 Task: Create a sub task System Test and UAT for the task  Improve website accessibility for users with visual impairments in the project TradeWorks , assign it to team member softage.10@softage.net and update the status of the sub task to  At Risk , set the priority of the sub task to Medium.
Action: Mouse moved to (60, 392)
Screenshot: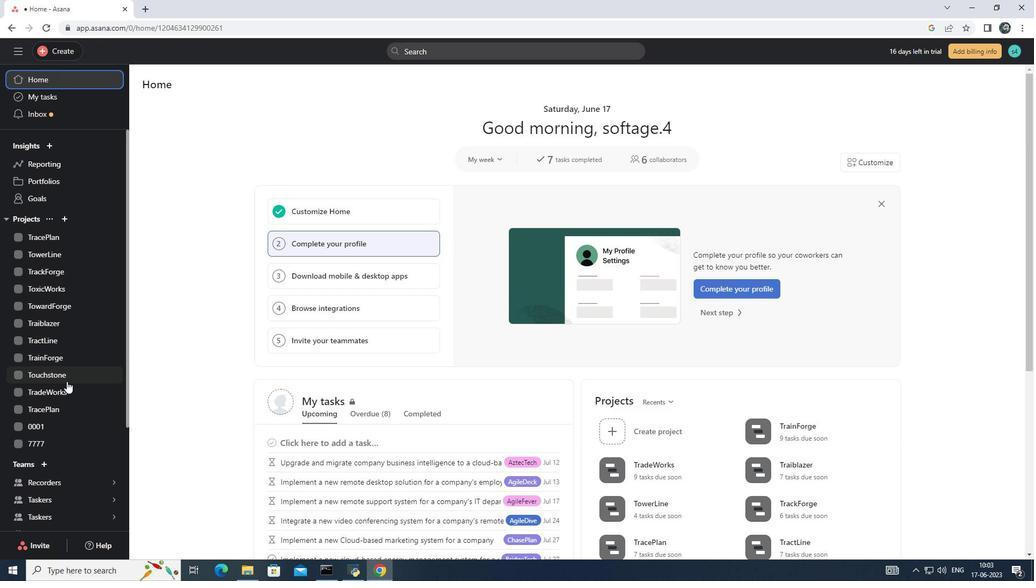 
Action: Mouse pressed left at (60, 392)
Screenshot: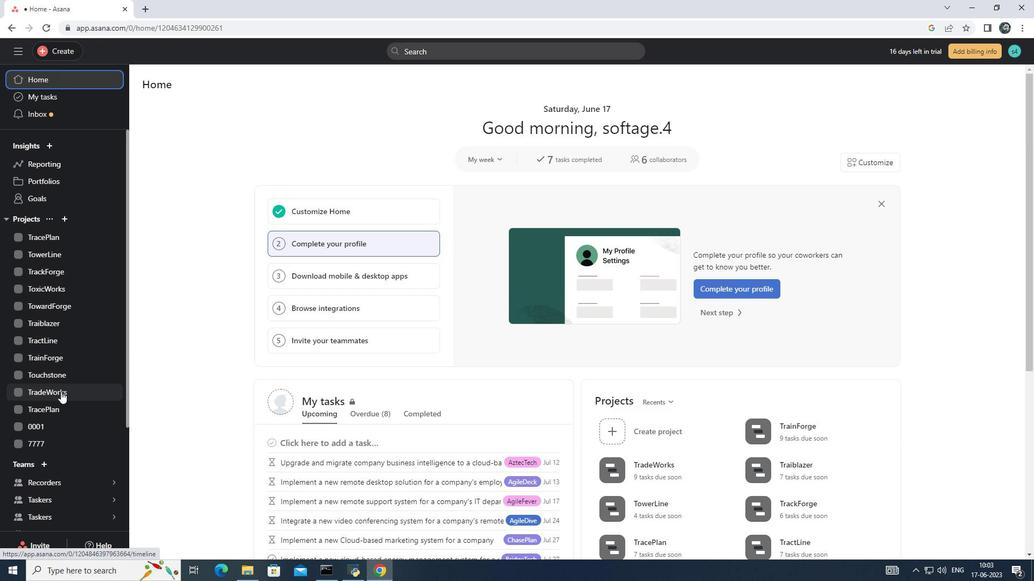 
Action: Mouse moved to (432, 255)
Screenshot: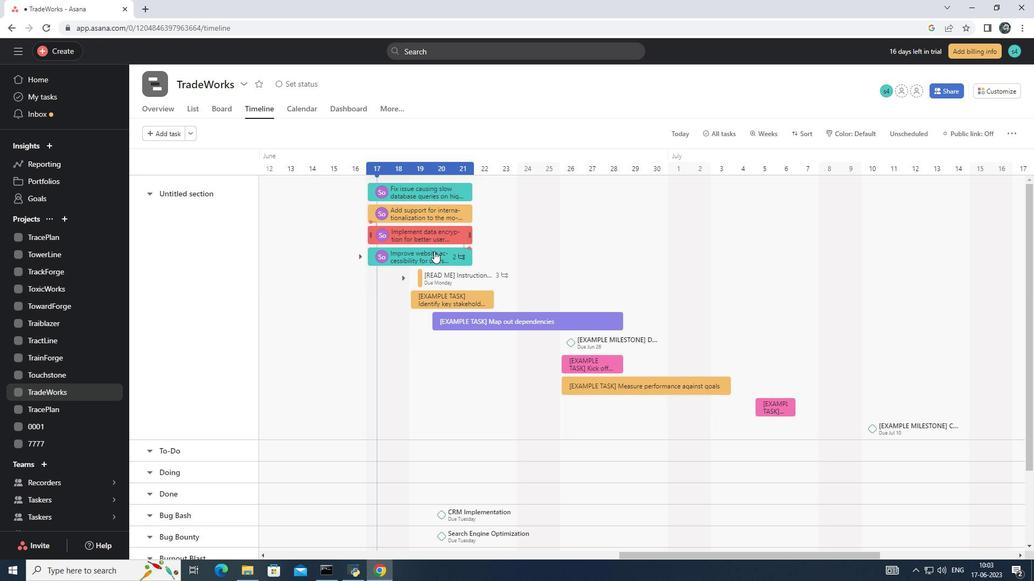 
Action: Mouse pressed left at (432, 255)
Screenshot: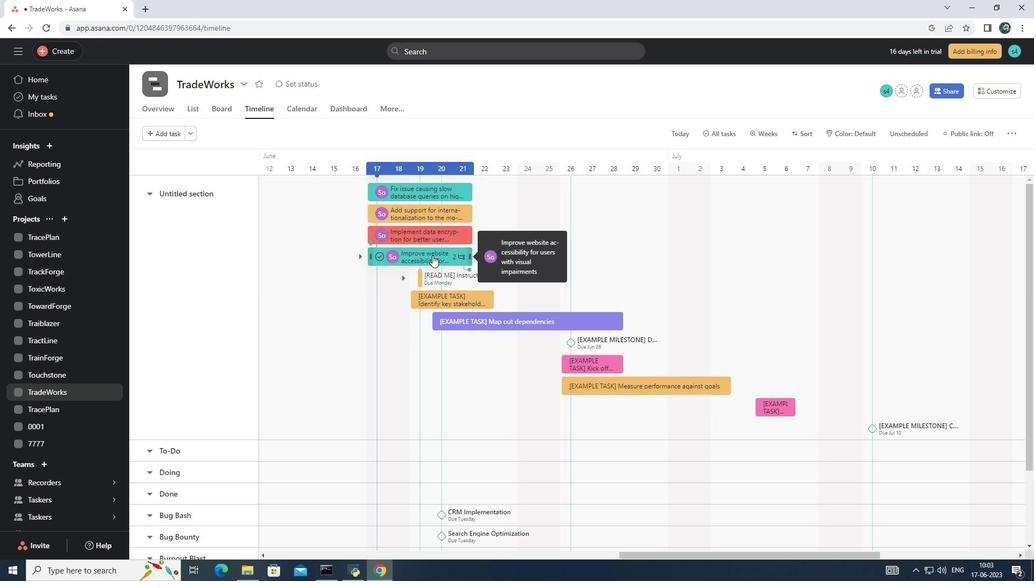 
Action: Mouse moved to (830, 399)
Screenshot: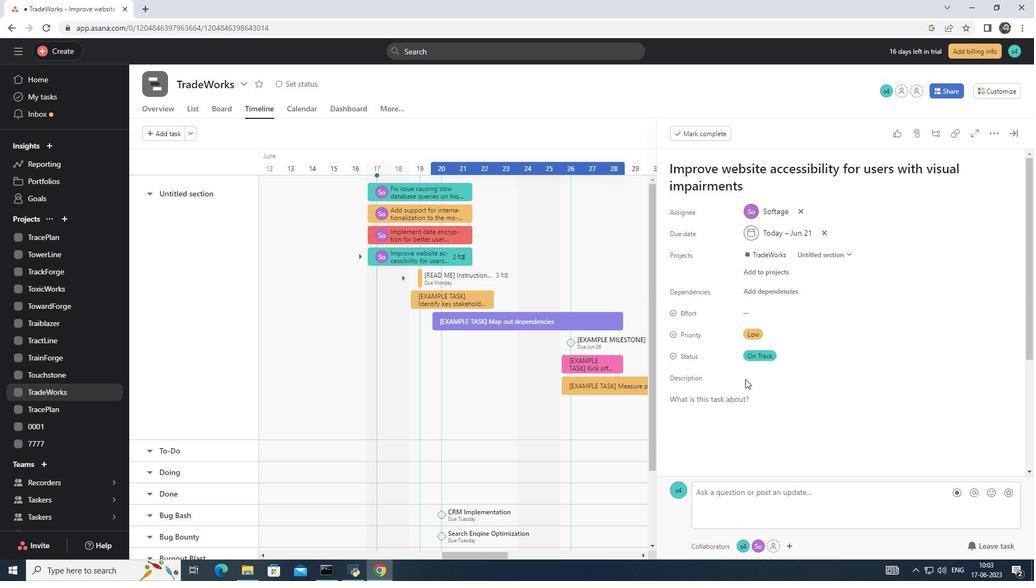 
Action: Mouse scrolled (830, 398) with delta (0, 0)
Screenshot: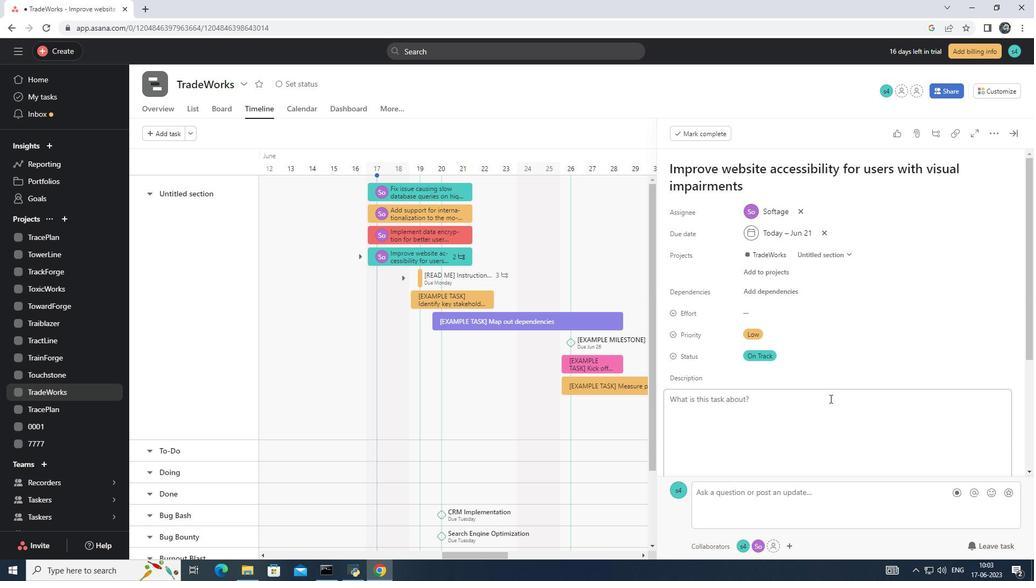 
Action: Mouse scrolled (830, 398) with delta (0, 0)
Screenshot: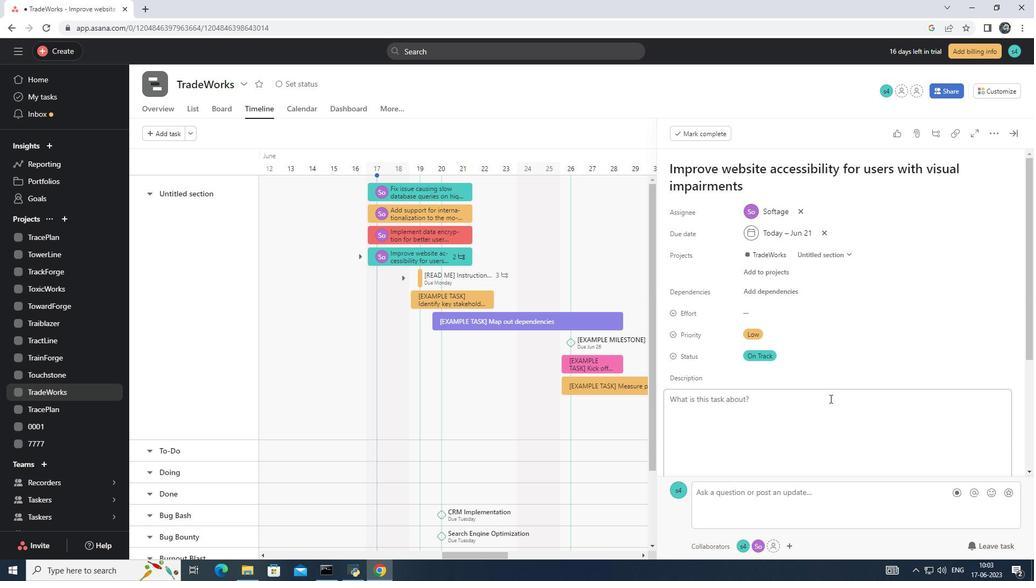 
Action: Mouse scrolled (830, 398) with delta (0, 0)
Screenshot: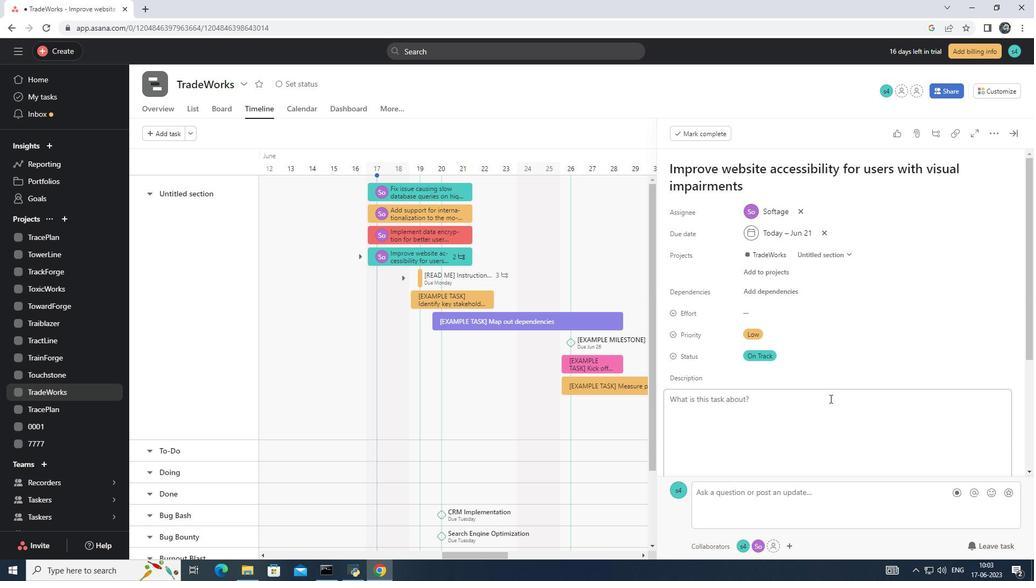 
Action: Mouse moved to (698, 402)
Screenshot: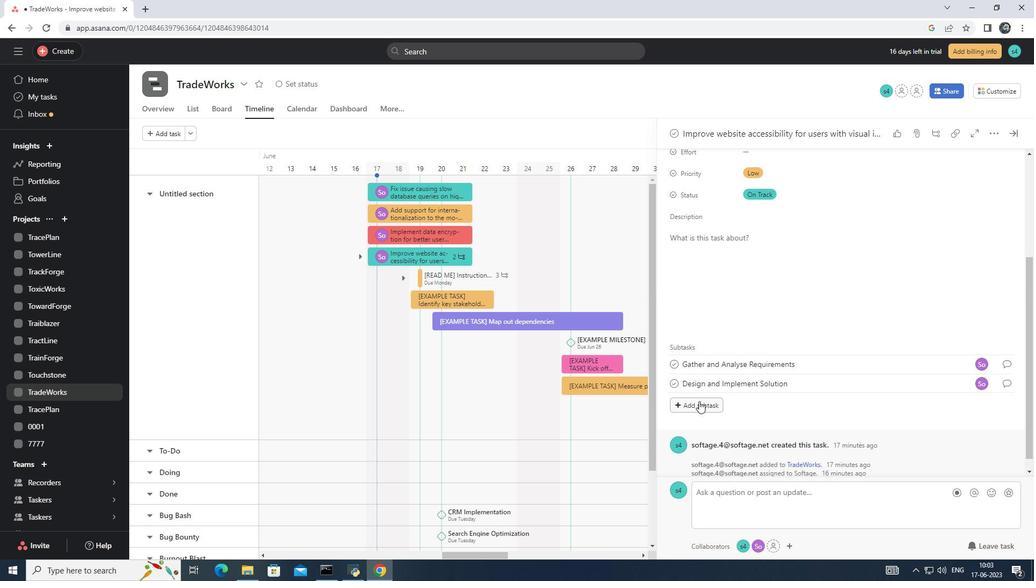 
Action: Mouse pressed left at (698, 402)
Screenshot: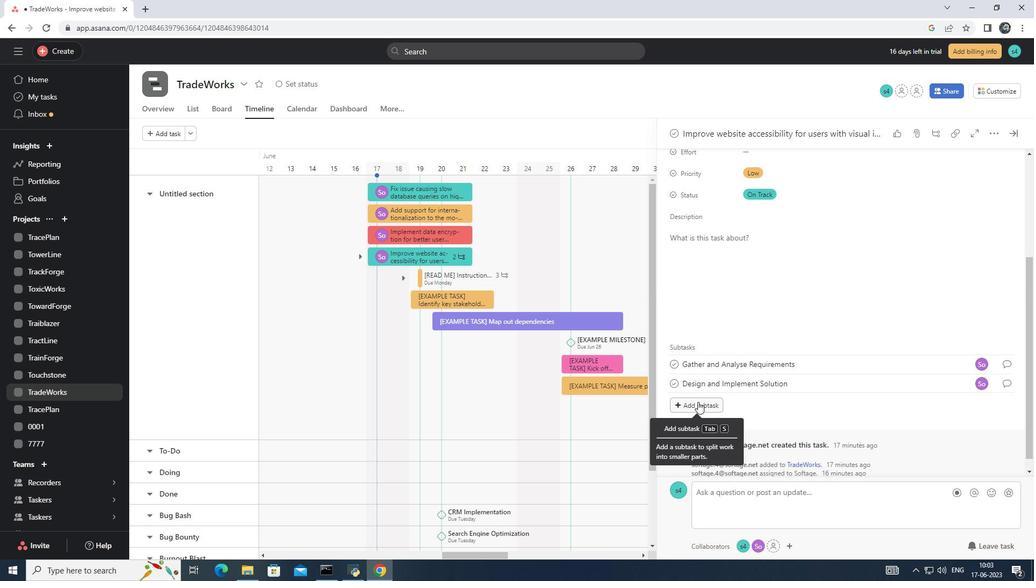 
Action: Mouse moved to (706, 386)
Screenshot: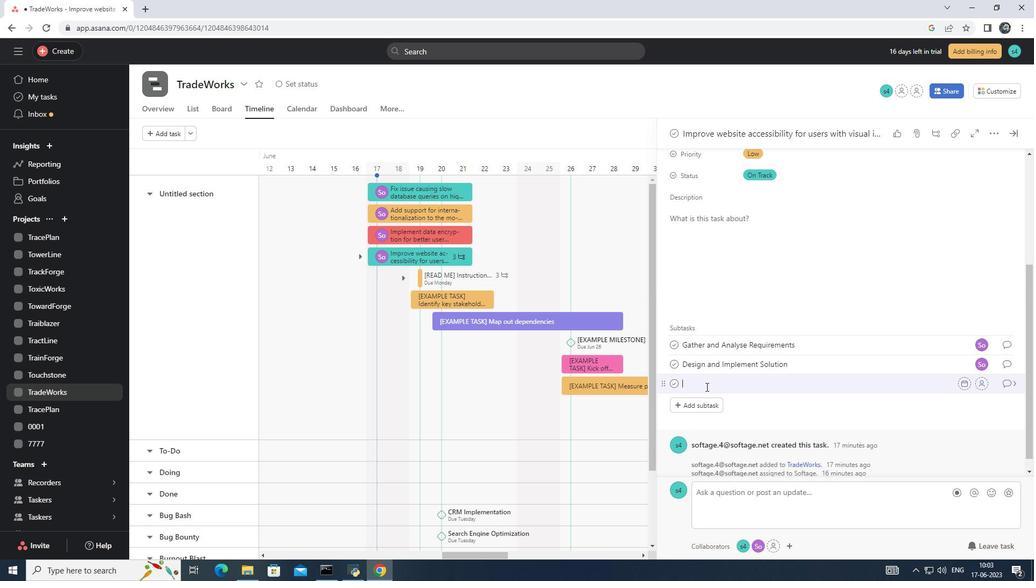 
Action: Key pressed <Key.shift>System<Key.space><Key.shift>Test<Key.space>and<Key.space><Key.shift>UAT
Screenshot: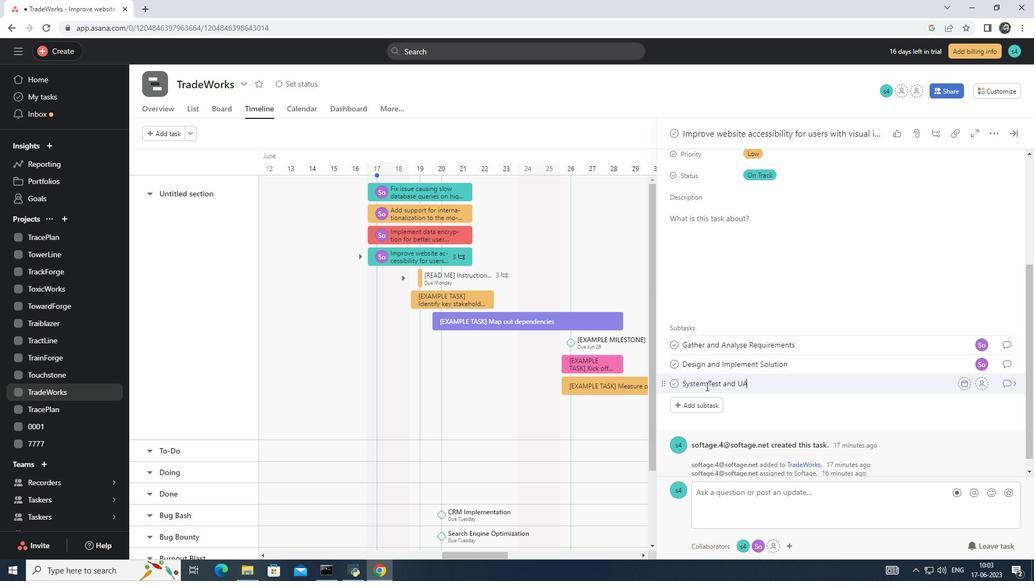 
Action: Mouse moved to (982, 385)
Screenshot: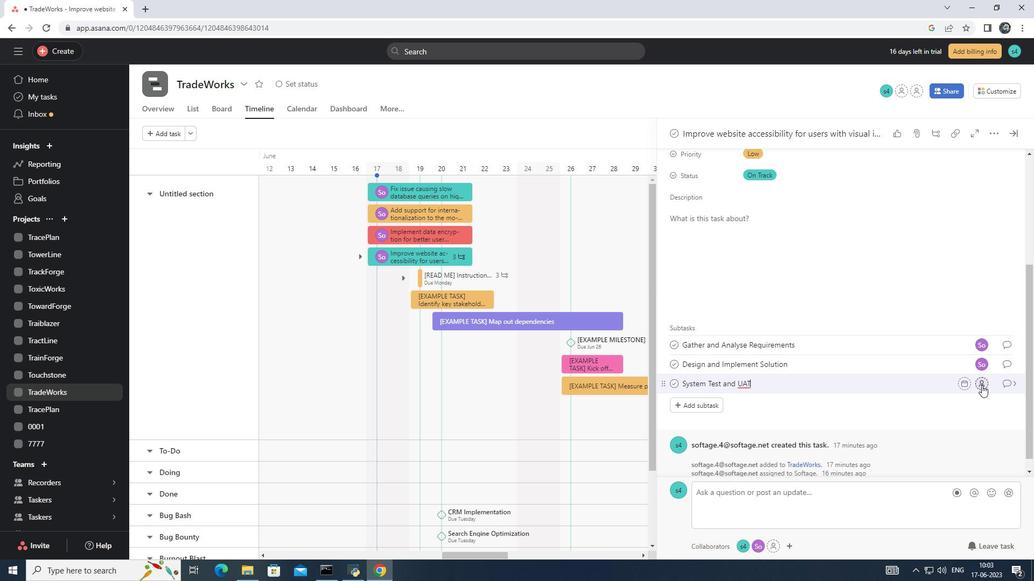 
Action: Mouse pressed left at (982, 385)
Screenshot: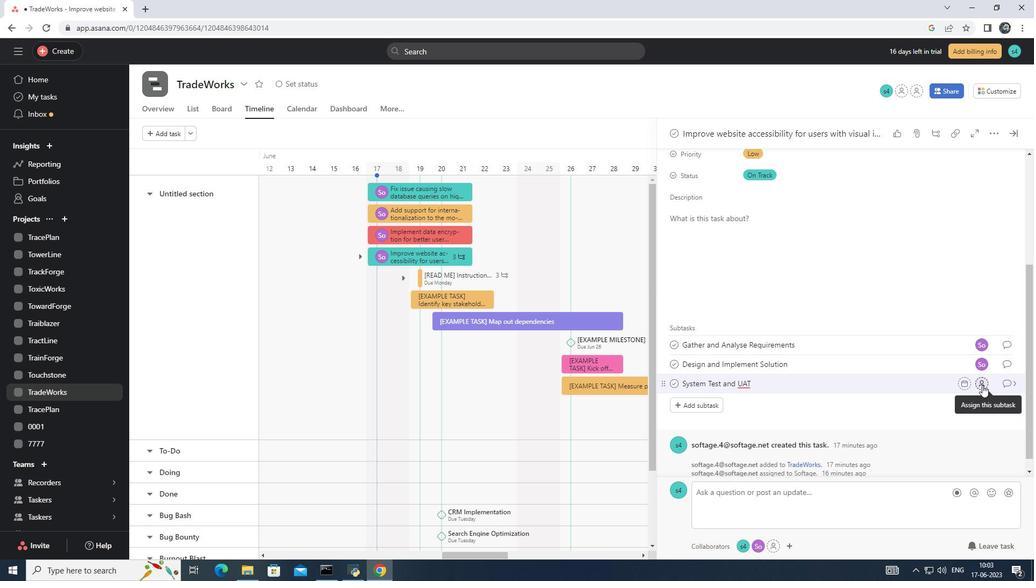 
Action: Mouse moved to (839, 430)
Screenshot: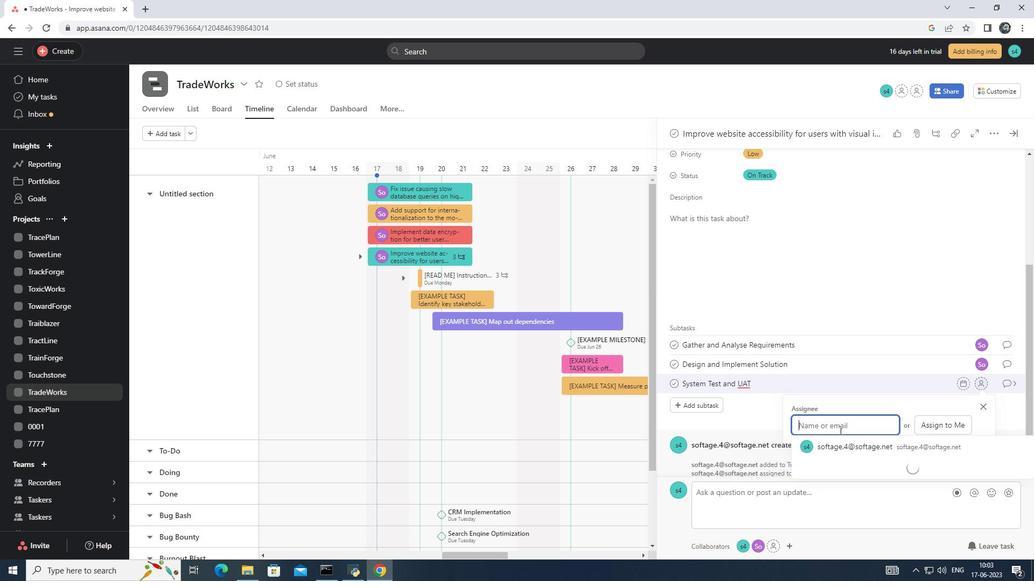 
Action: Key pressed softage.10<Key.enter>
Screenshot: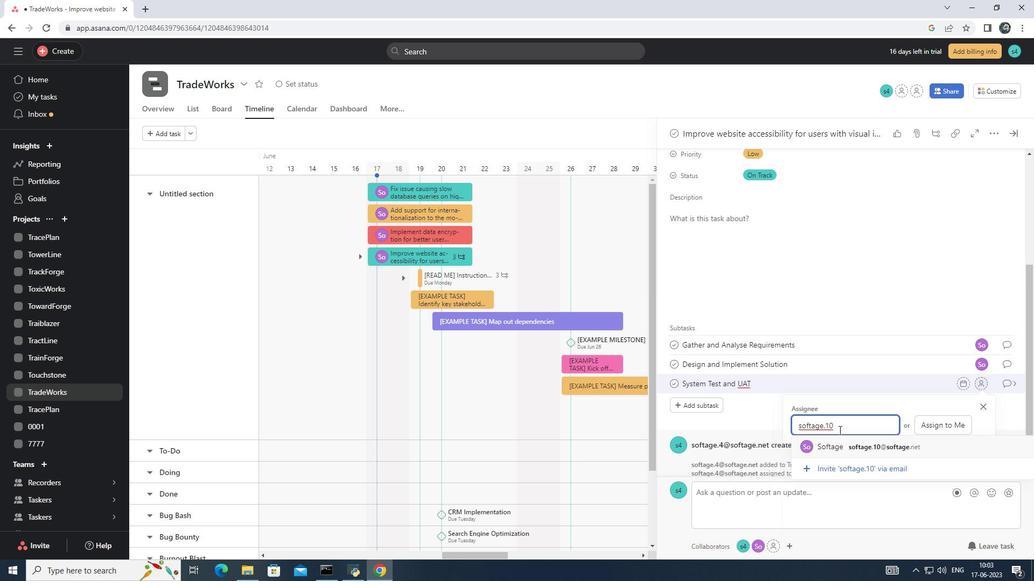 
Action: Mouse moved to (1012, 384)
Screenshot: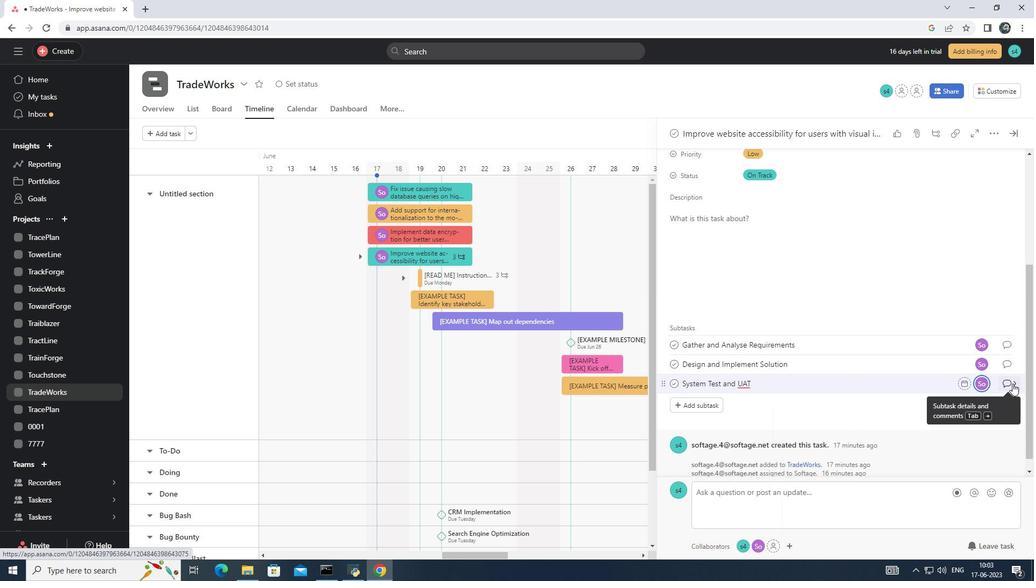 
Action: Mouse pressed left at (1012, 384)
Screenshot: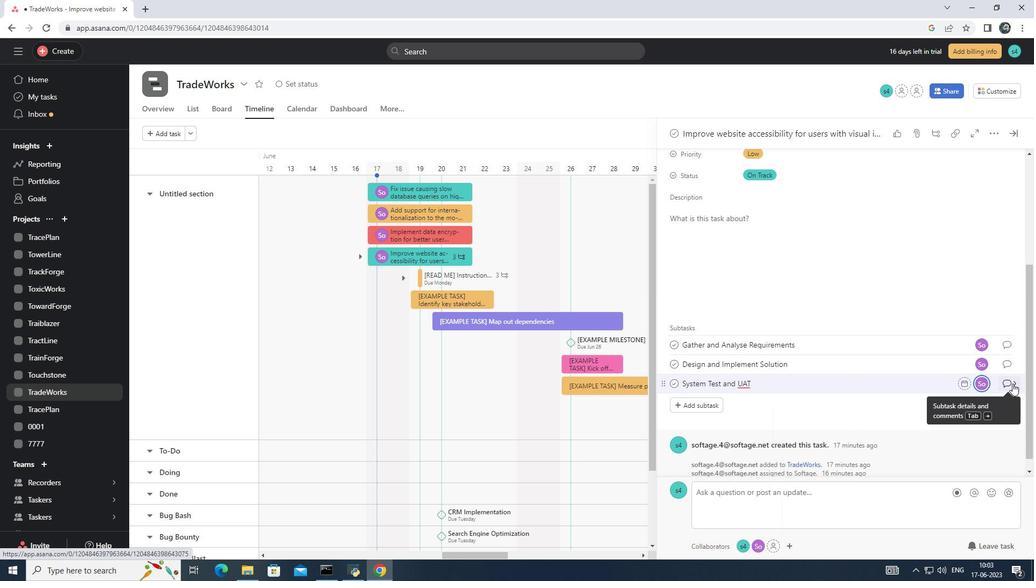 
Action: Mouse moved to (715, 286)
Screenshot: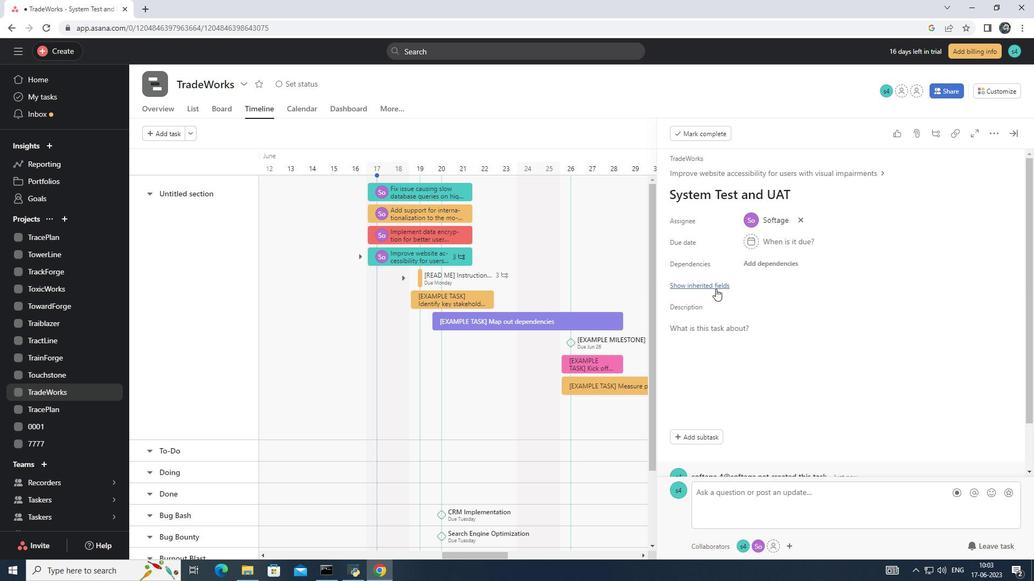 
Action: Mouse pressed left at (715, 286)
Screenshot: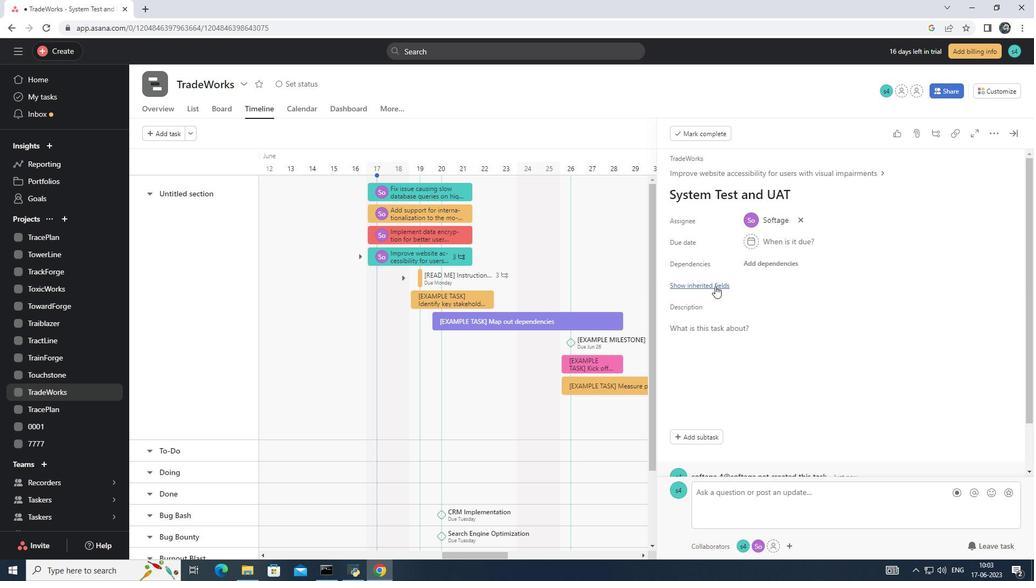 
Action: Mouse moved to (796, 349)
Screenshot: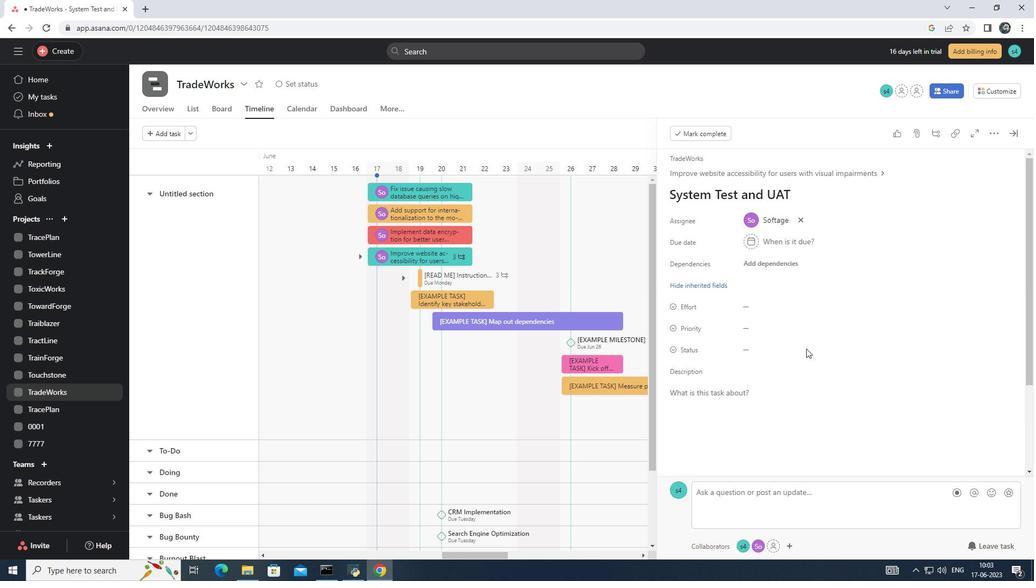 
Action: Mouse pressed left at (796, 349)
Screenshot: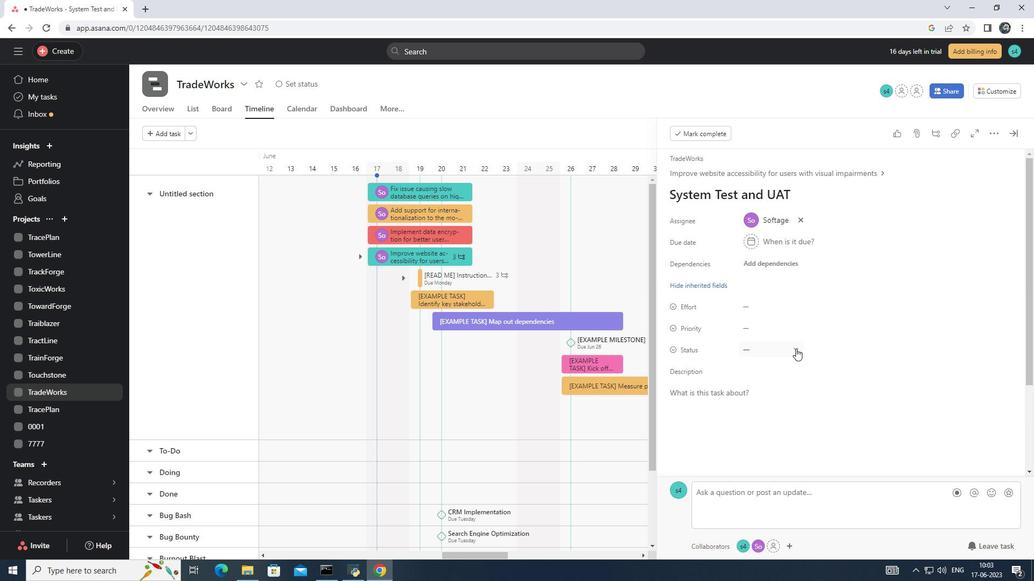 
Action: Mouse moved to (792, 401)
Screenshot: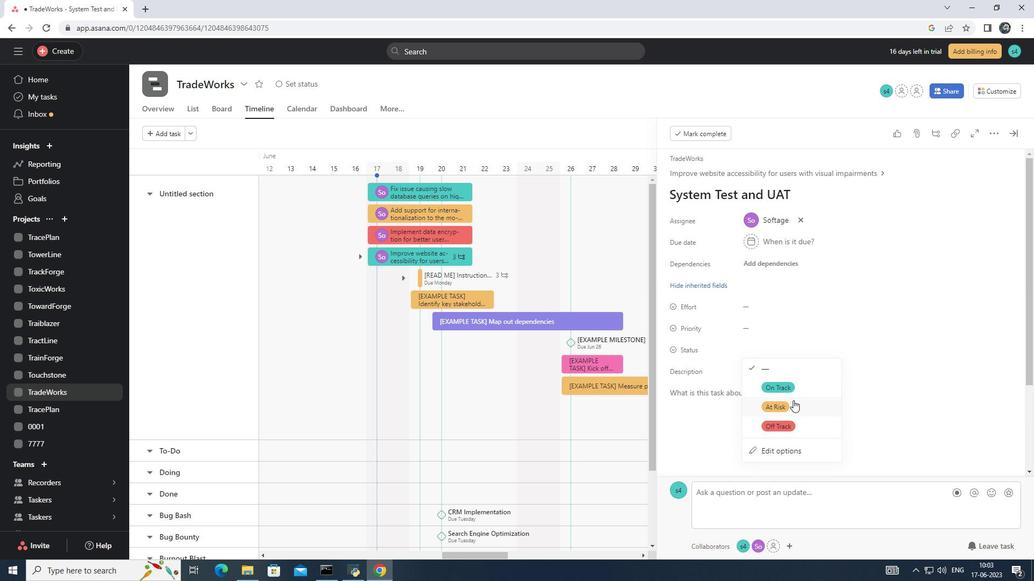 
Action: Mouse pressed left at (792, 401)
Screenshot: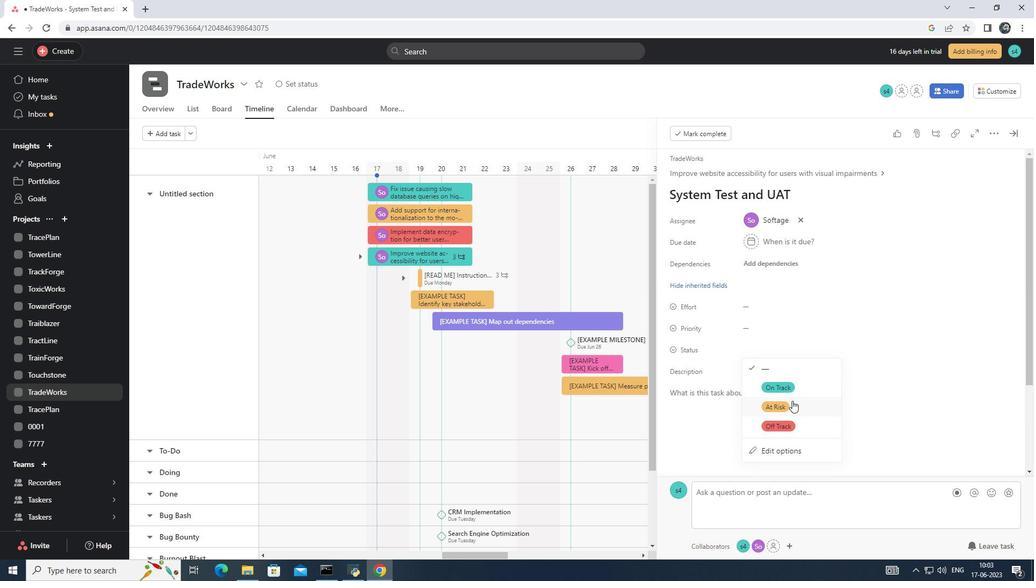 
Action: Mouse moved to (783, 329)
Screenshot: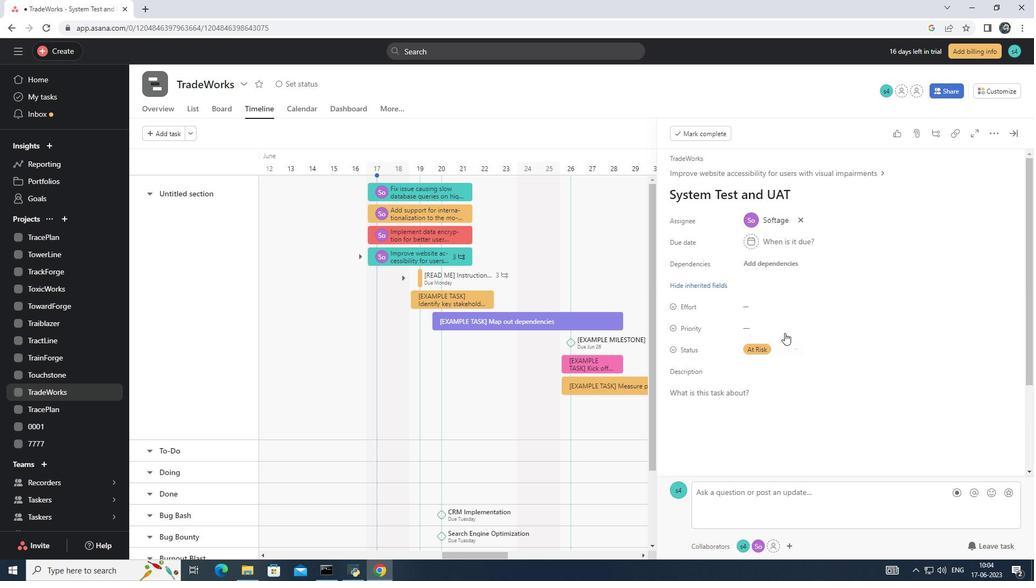 
Action: Mouse pressed left at (783, 329)
Screenshot: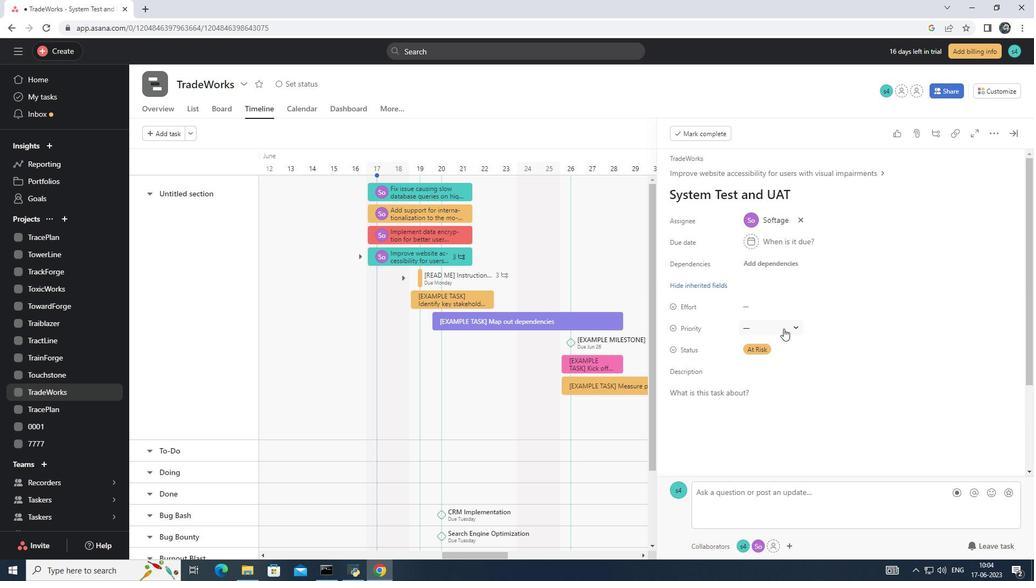 
Action: Mouse moved to (793, 386)
Screenshot: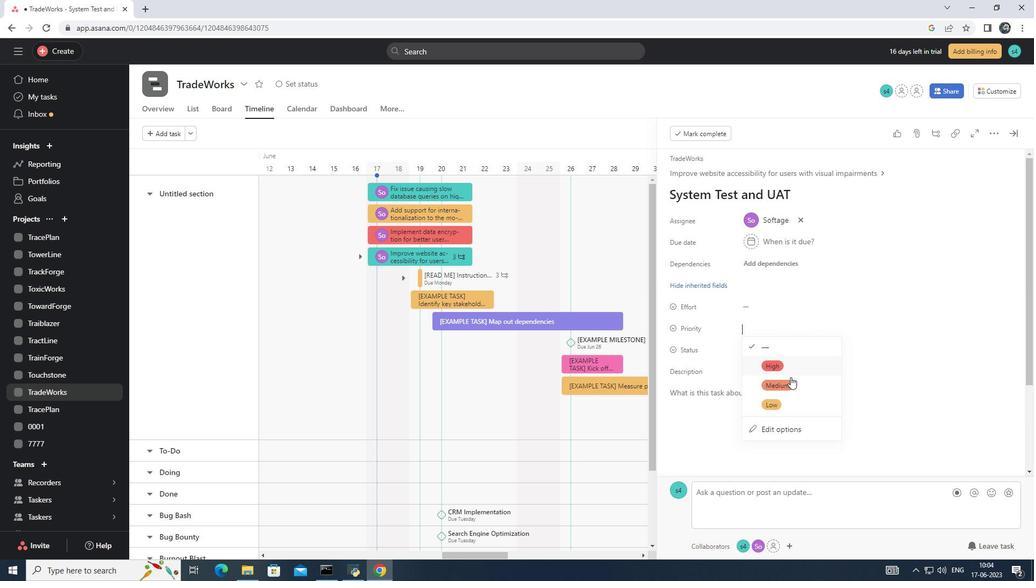 
Action: Mouse pressed left at (793, 386)
Screenshot: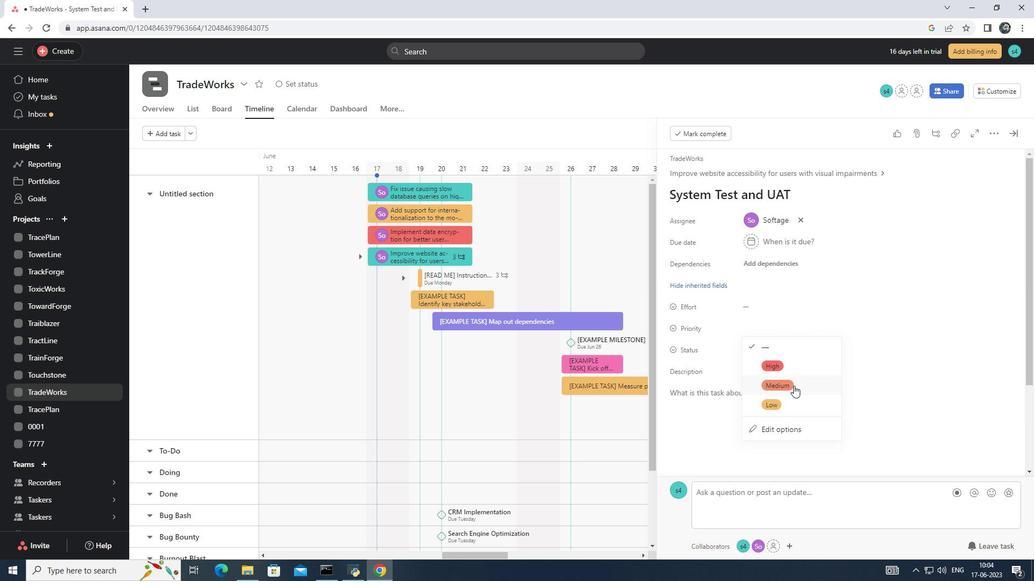 
